 Task: Look for products from C2o only.
Action: Mouse pressed left at (25, 146)
Screenshot: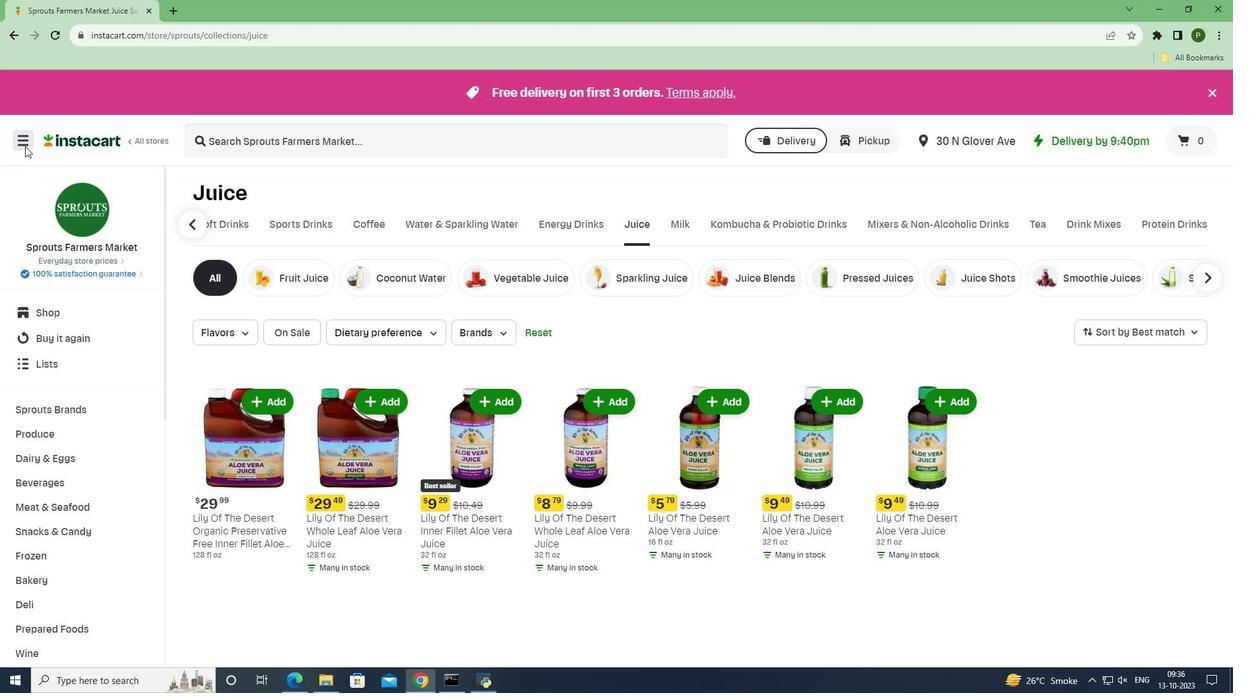 
Action: Mouse moved to (43, 338)
Screenshot: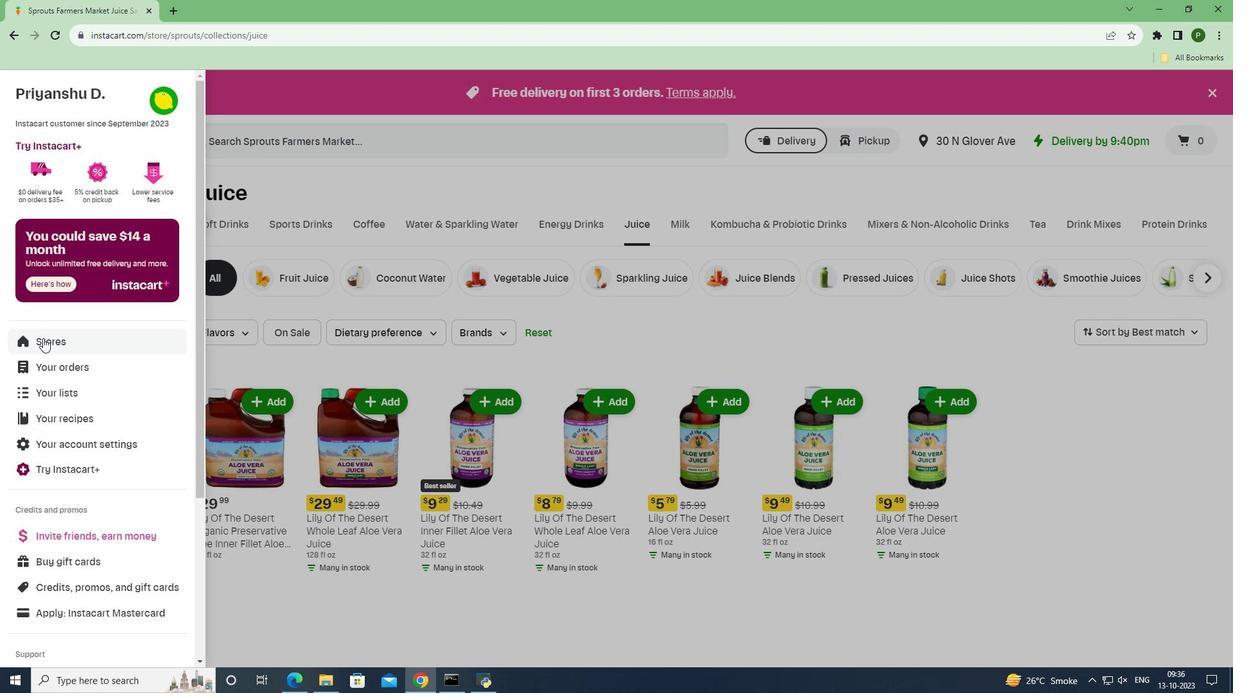 
Action: Mouse pressed left at (43, 338)
Screenshot: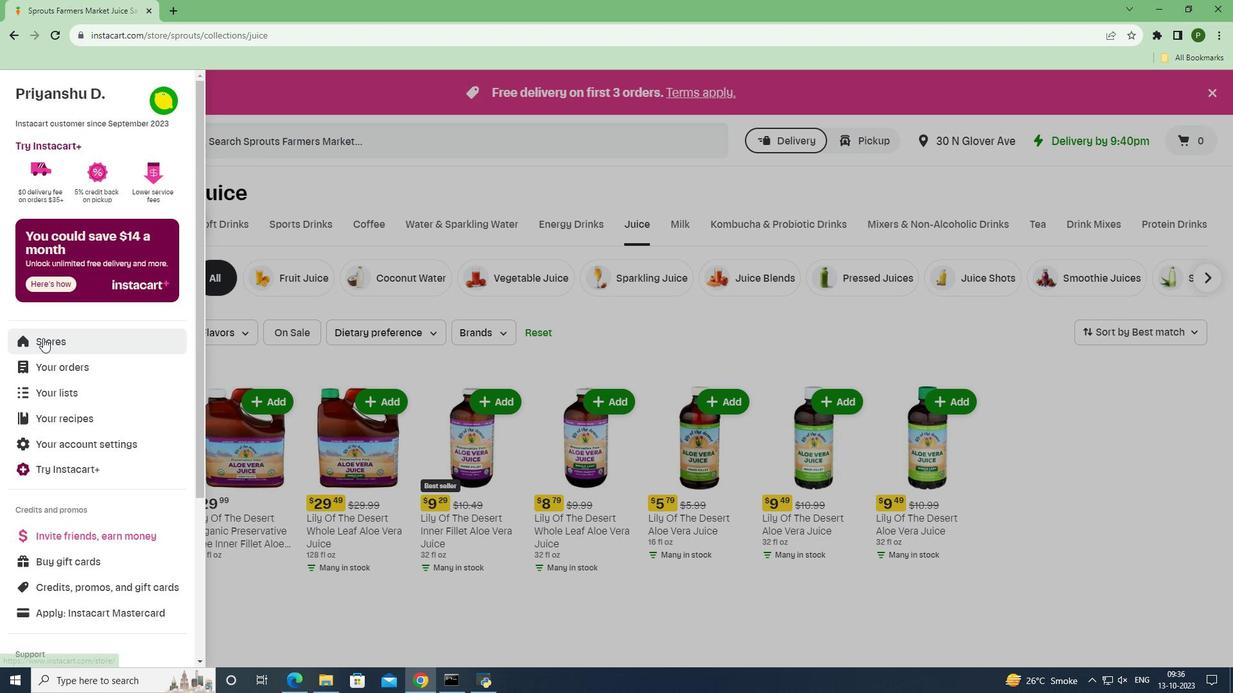 
Action: Mouse moved to (299, 145)
Screenshot: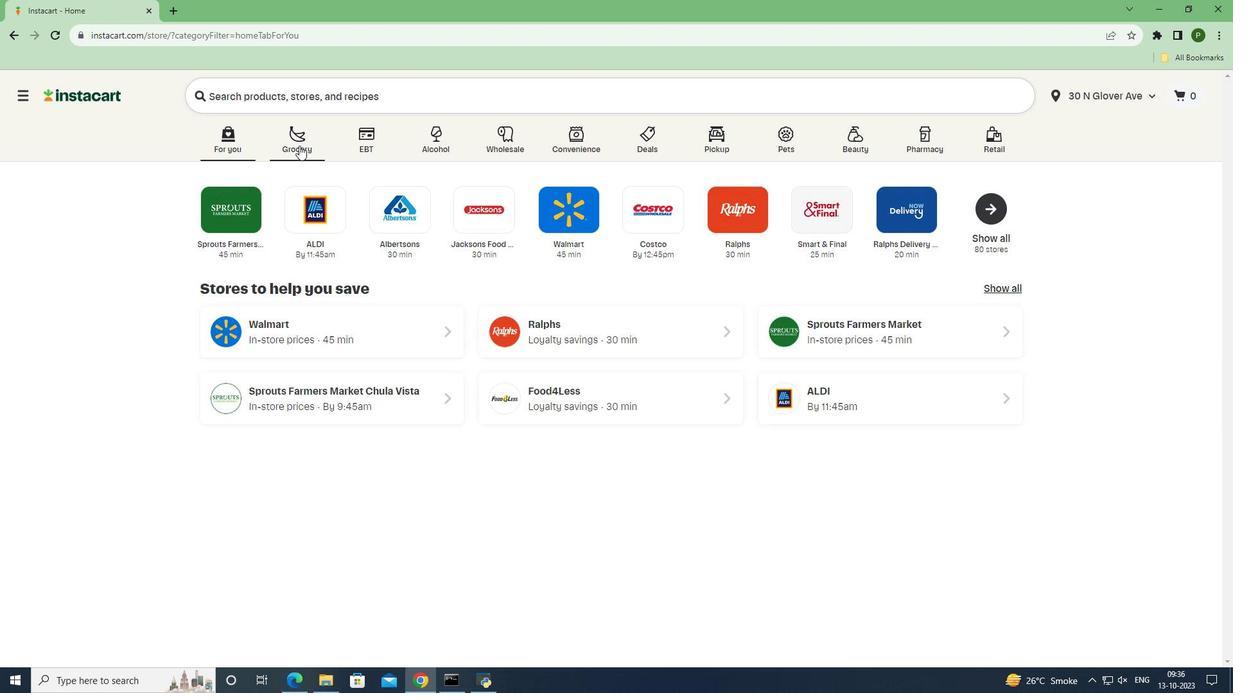 
Action: Mouse pressed left at (299, 145)
Screenshot: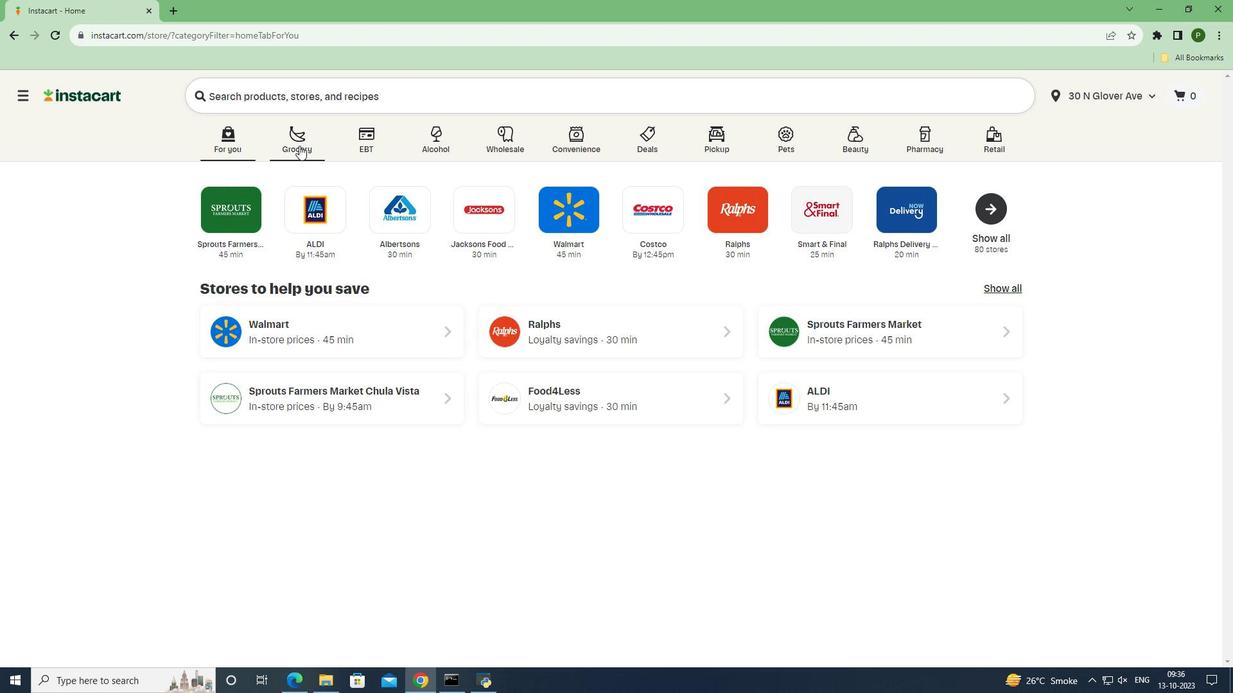 
Action: Mouse moved to (770, 293)
Screenshot: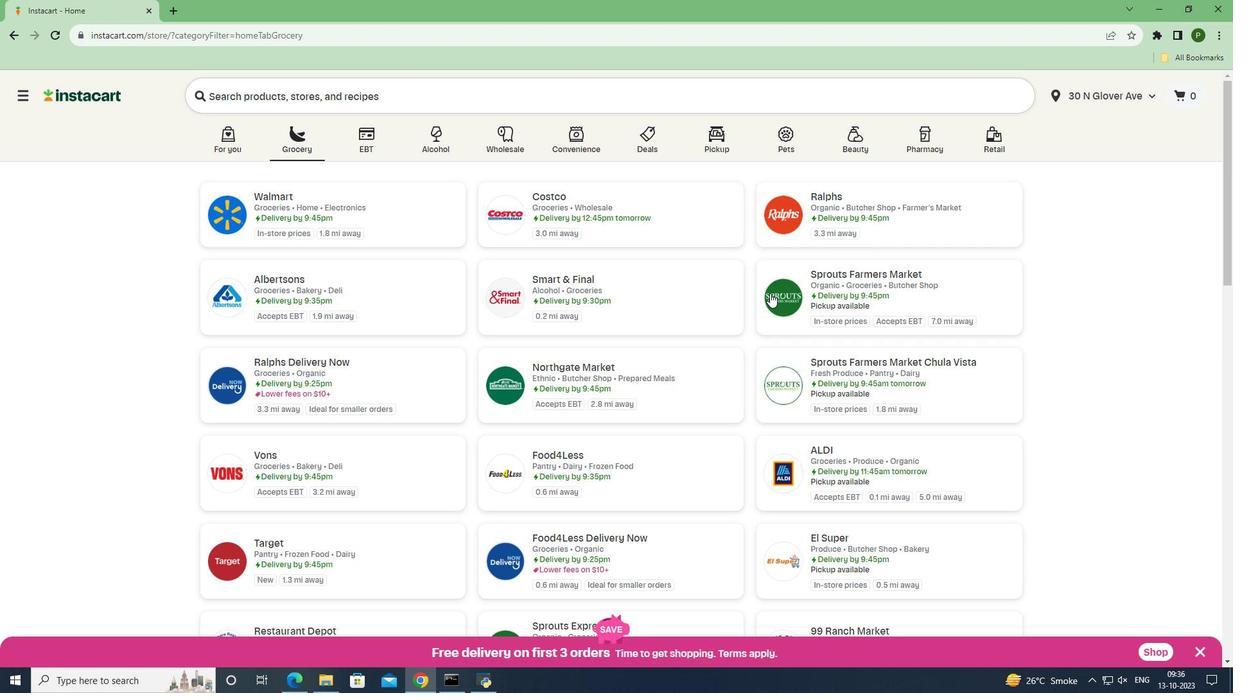 
Action: Mouse pressed left at (770, 293)
Screenshot: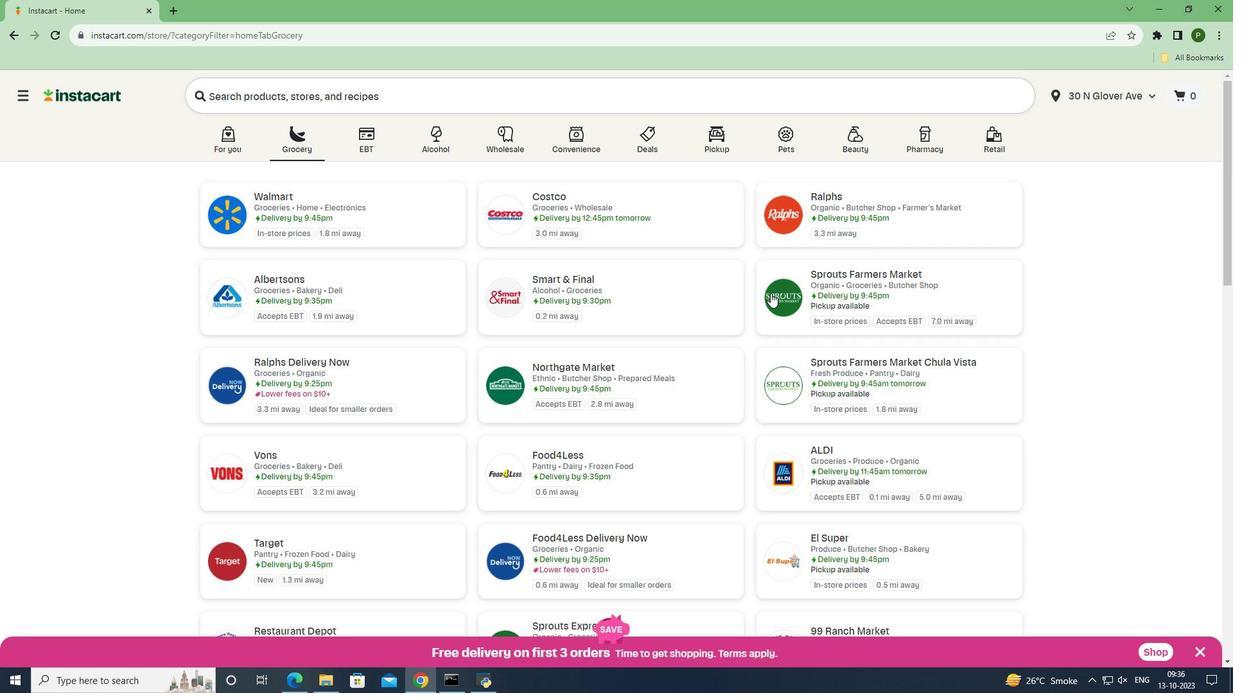 
Action: Mouse moved to (84, 483)
Screenshot: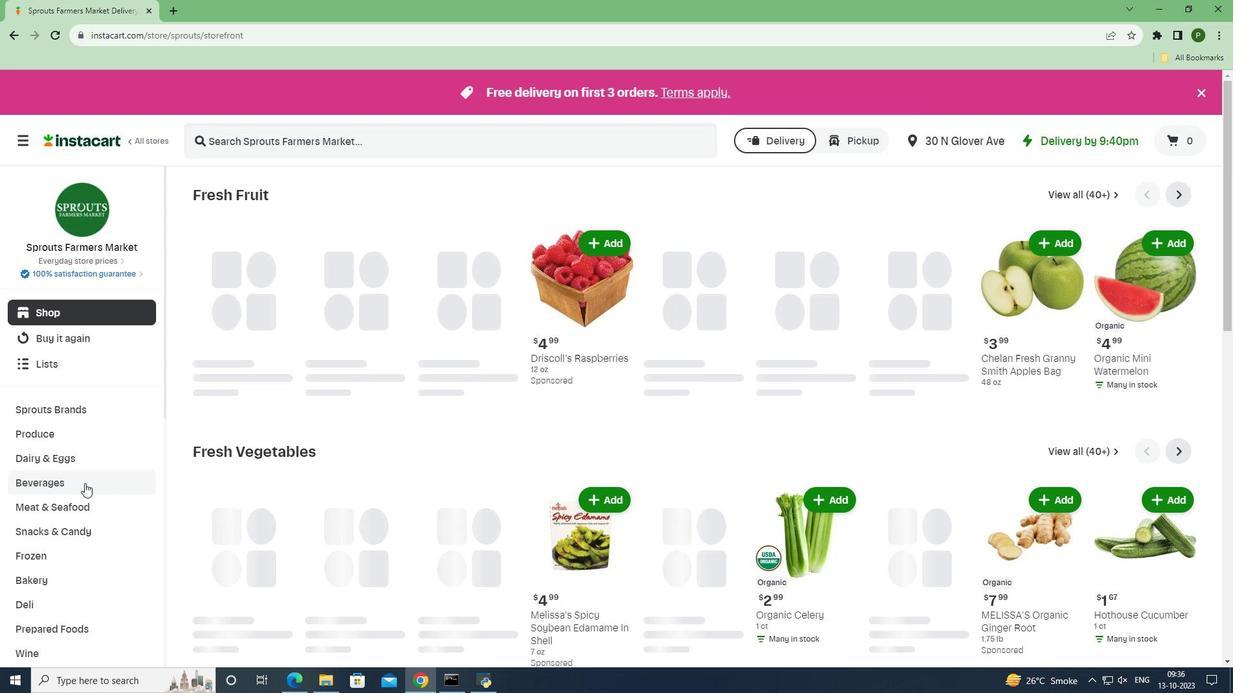 
Action: Mouse pressed left at (84, 483)
Screenshot: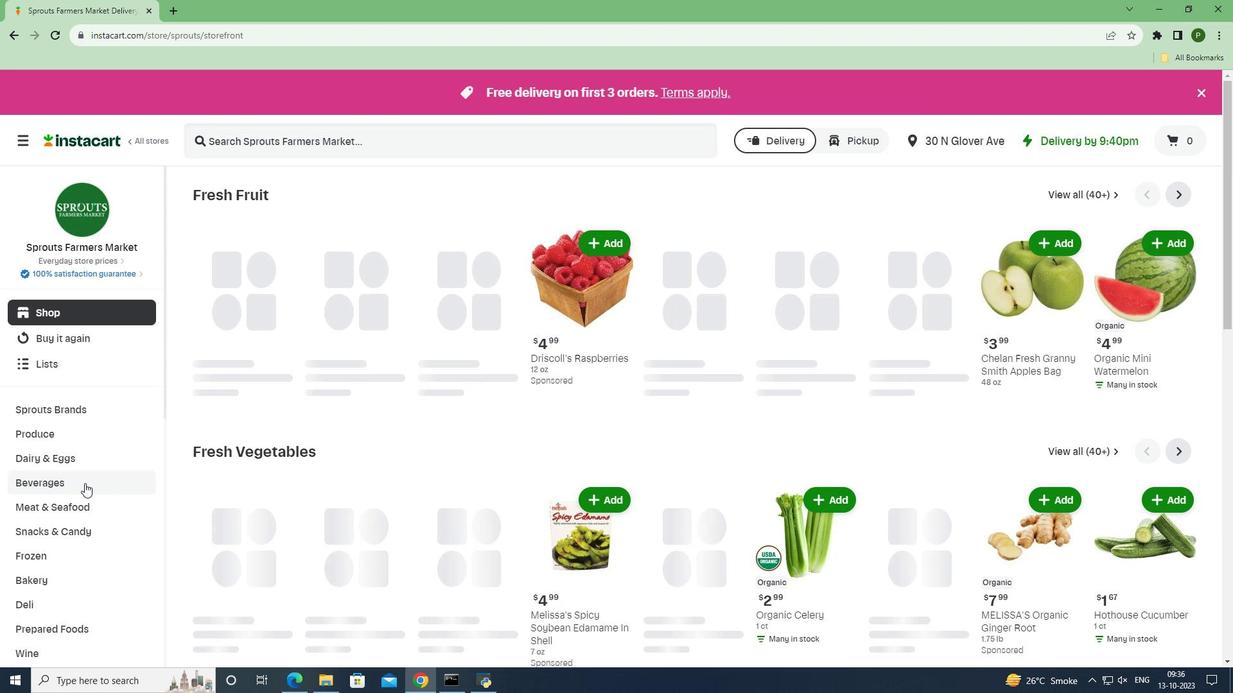 
Action: Mouse moved to (715, 226)
Screenshot: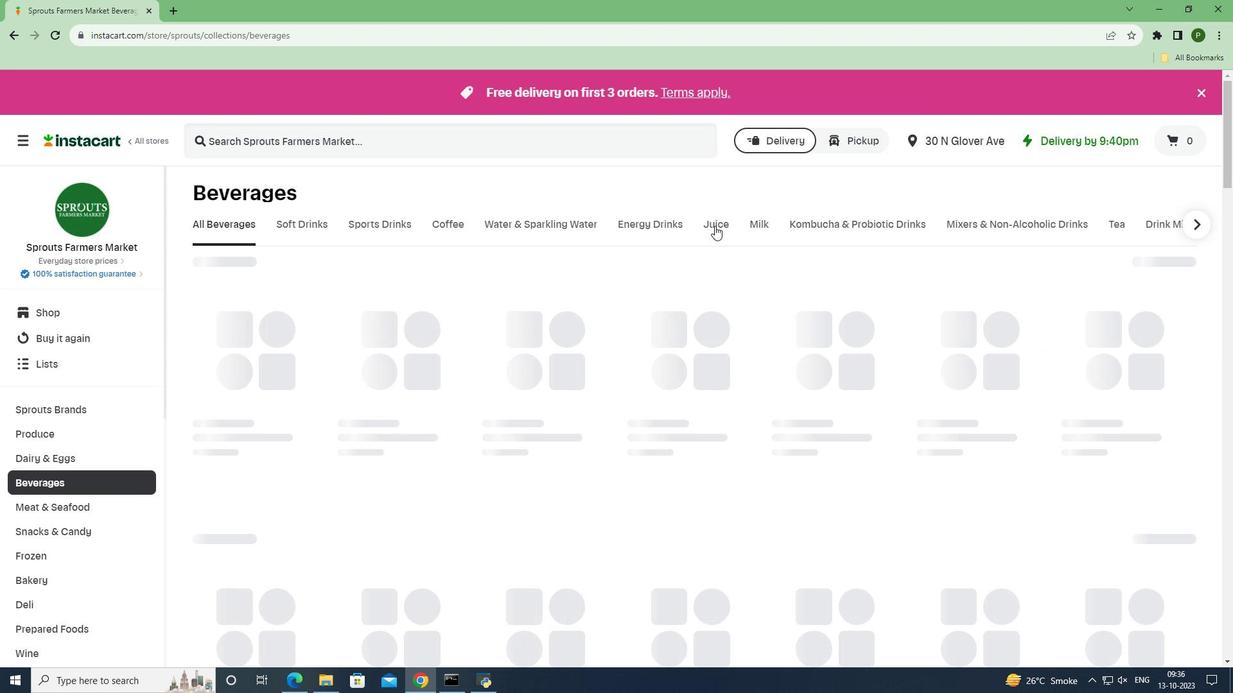 
Action: Mouse pressed left at (715, 226)
Screenshot: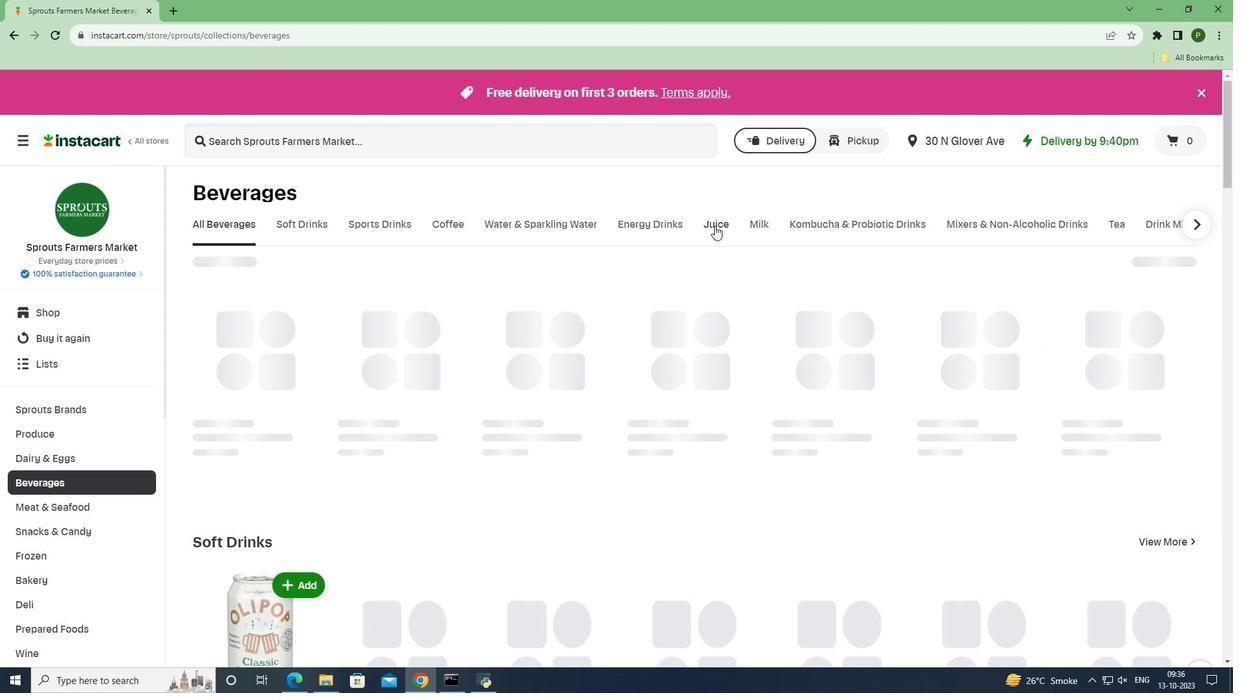 
Action: Mouse moved to (485, 339)
Screenshot: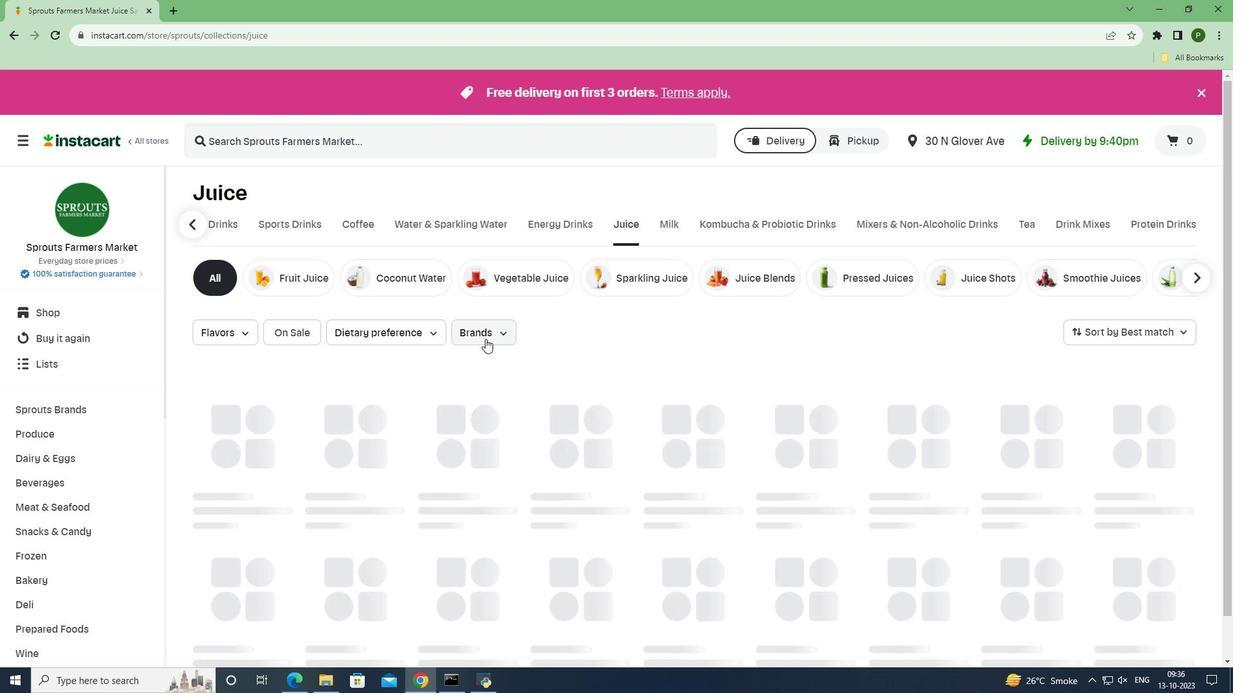 
Action: Mouse pressed left at (485, 339)
Screenshot: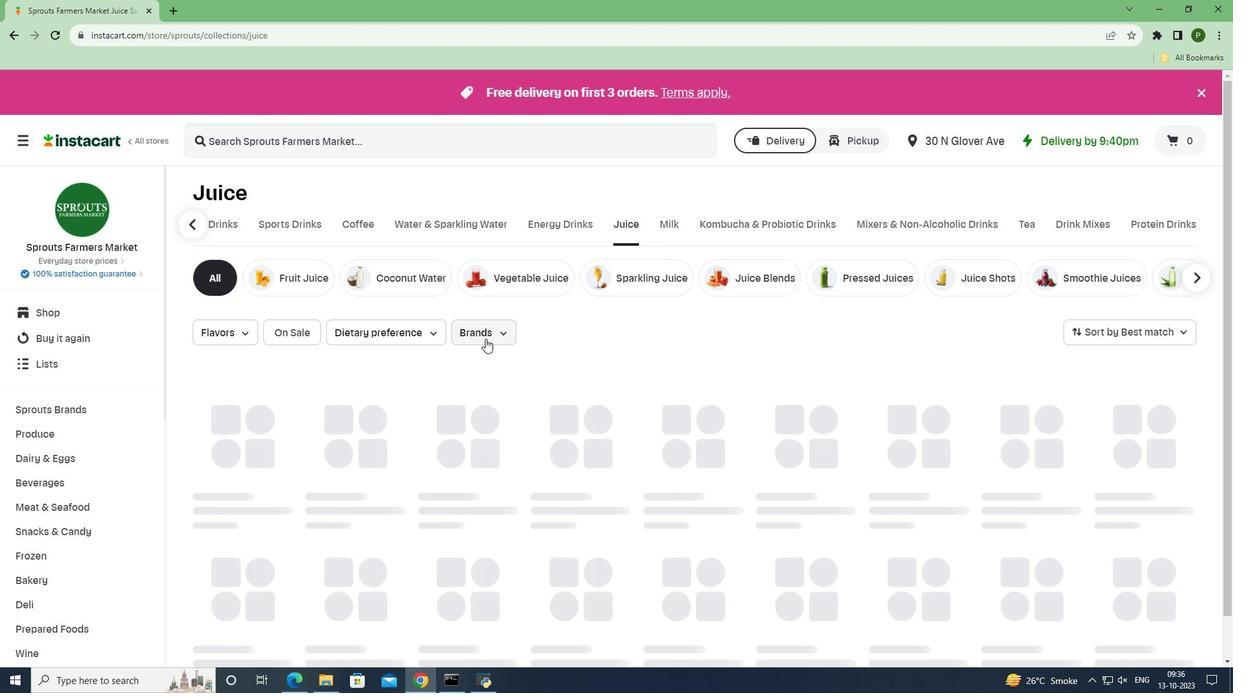 
Action: Mouse moved to (507, 453)
Screenshot: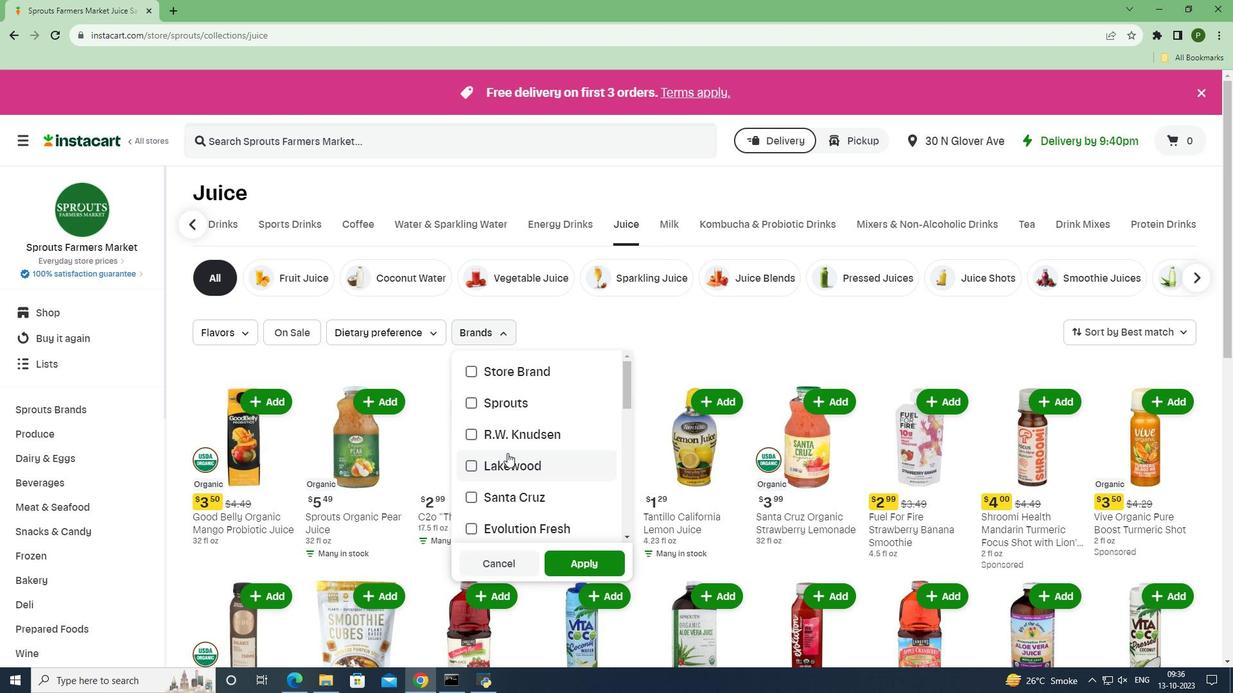 
Action: Mouse scrolled (507, 453) with delta (0, 0)
Screenshot: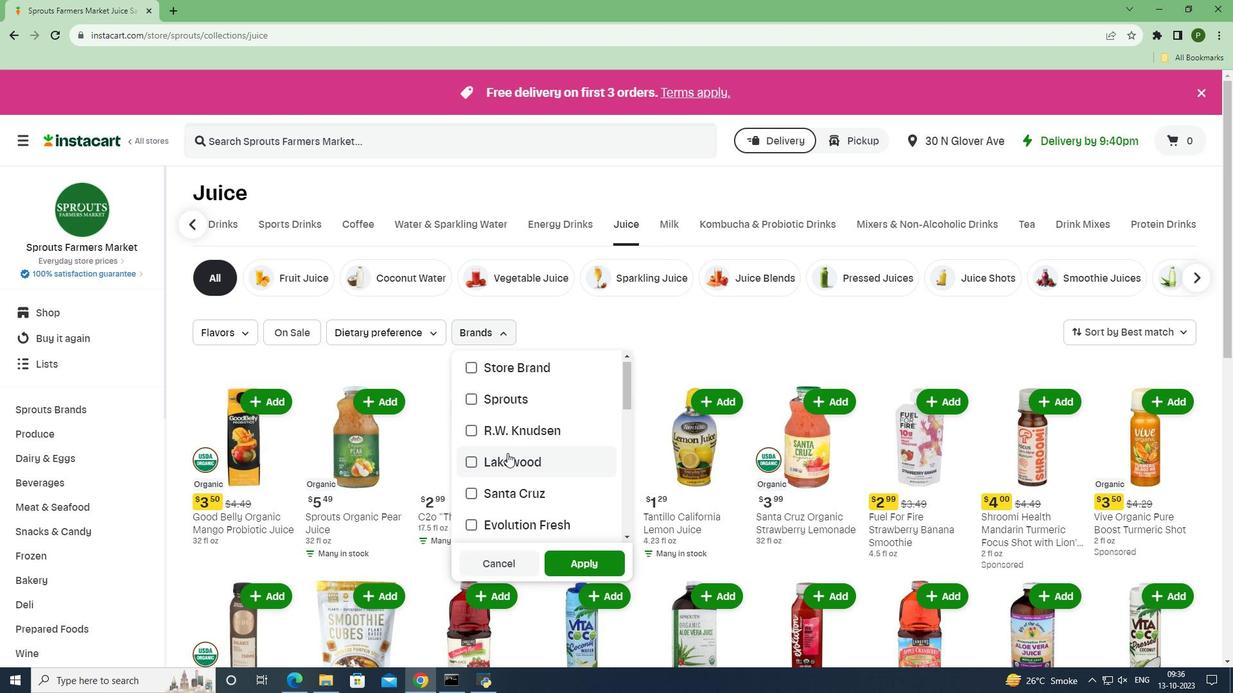 
Action: Mouse scrolled (507, 453) with delta (0, 0)
Screenshot: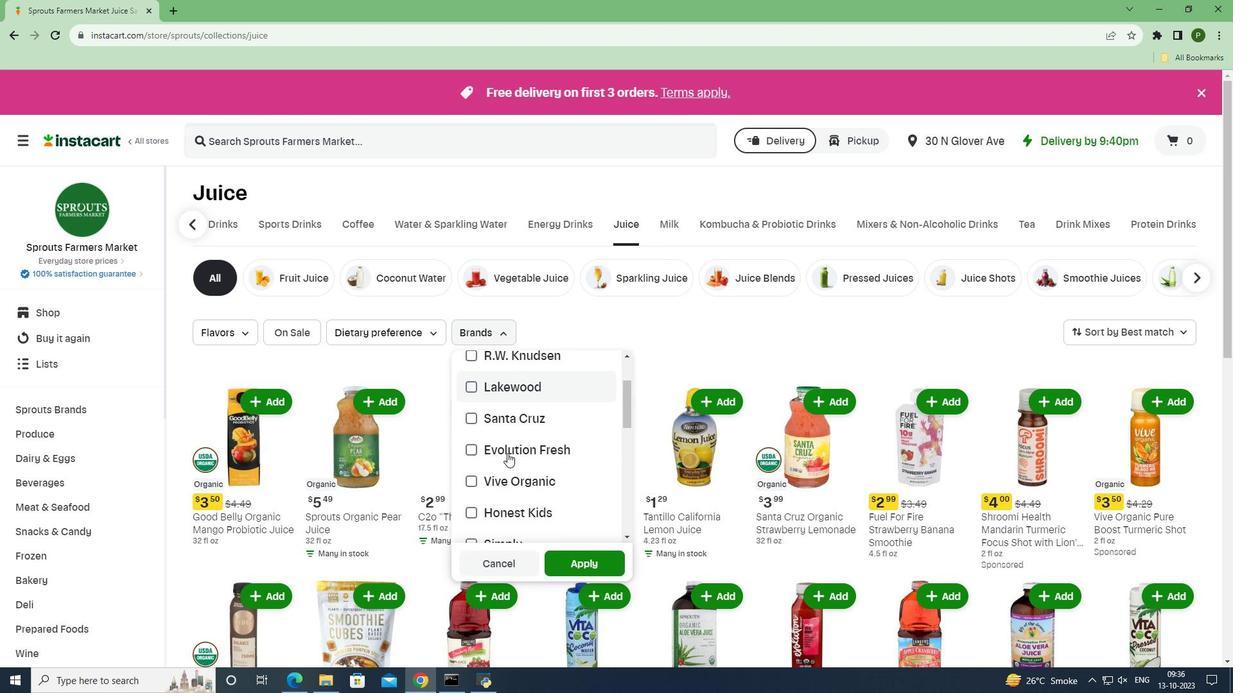 
Action: Mouse scrolled (507, 453) with delta (0, 0)
Screenshot: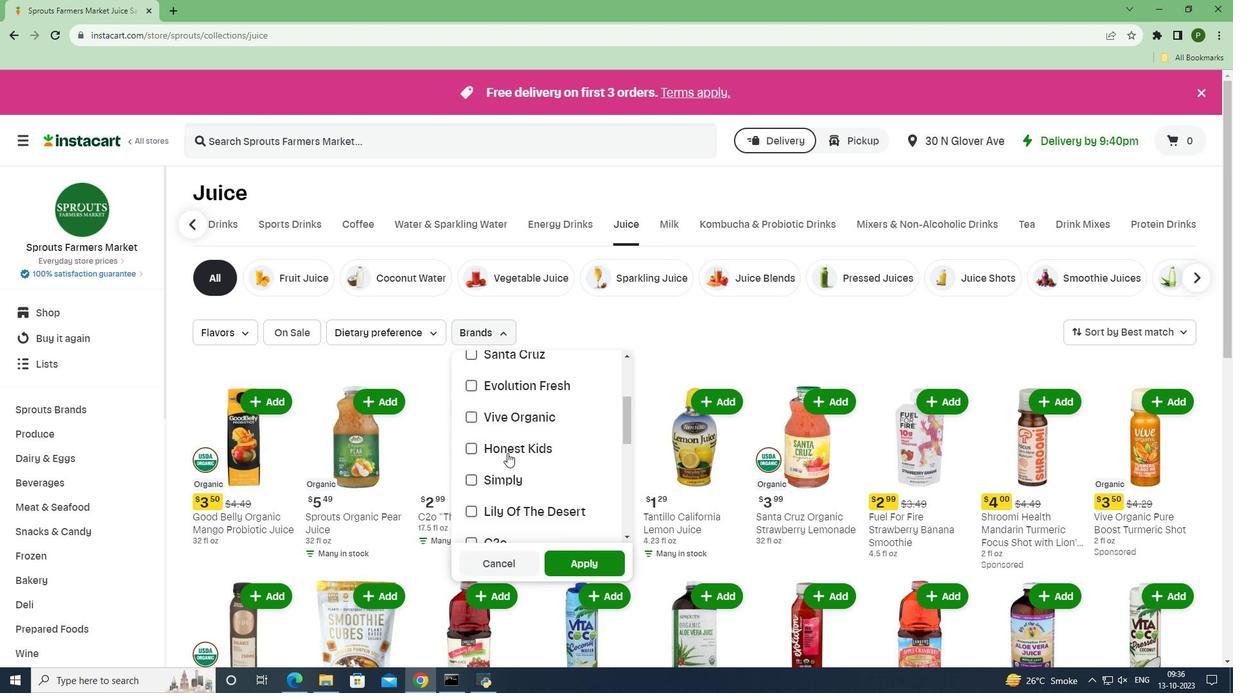 
Action: Mouse scrolled (507, 453) with delta (0, 0)
Screenshot: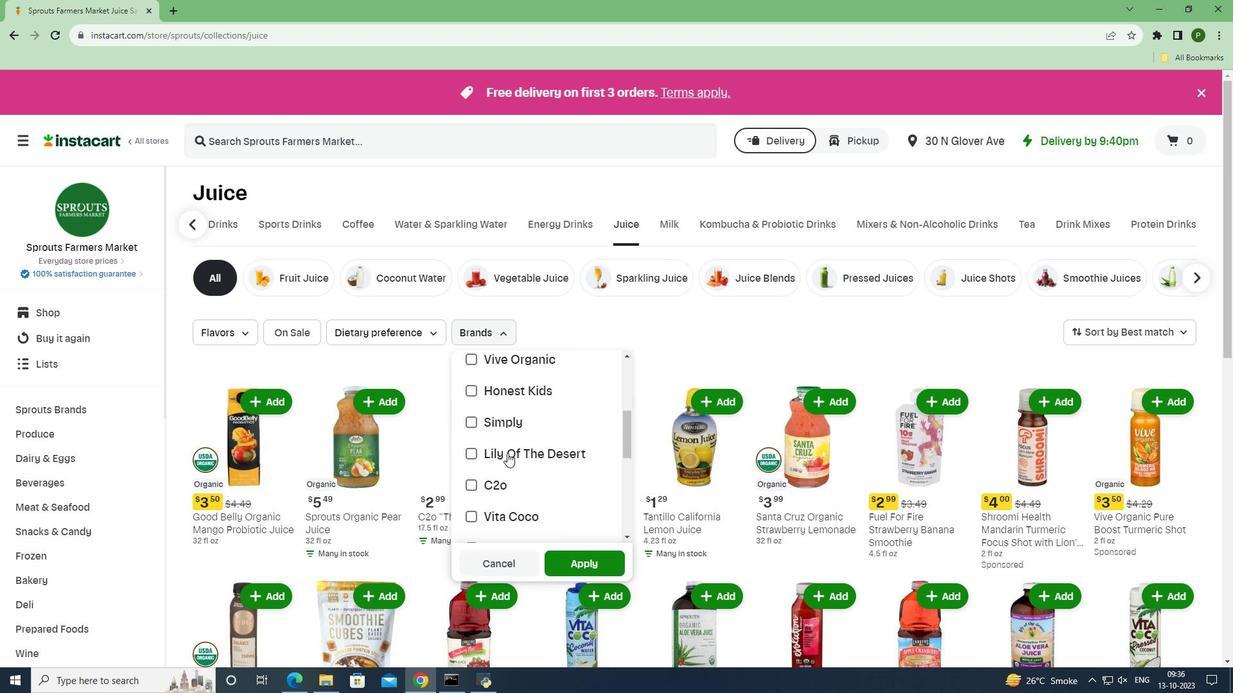 
Action: Mouse moved to (488, 430)
Screenshot: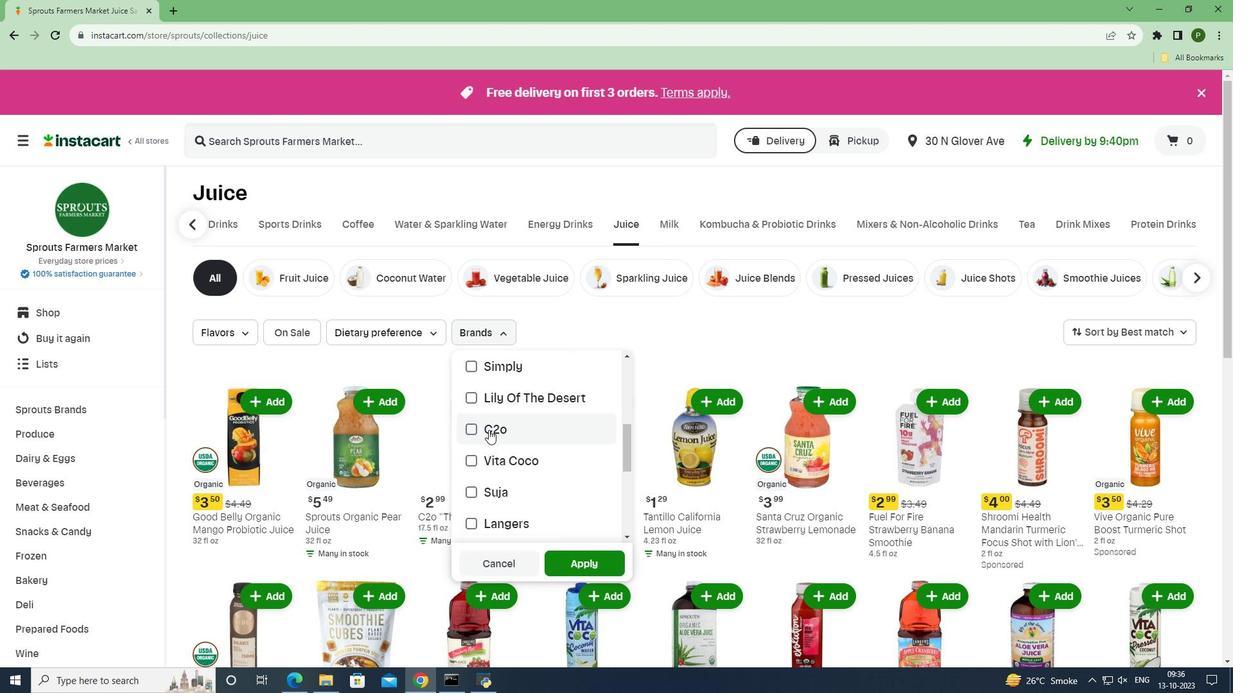 
Action: Mouse pressed left at (488, 430)
Screenshot: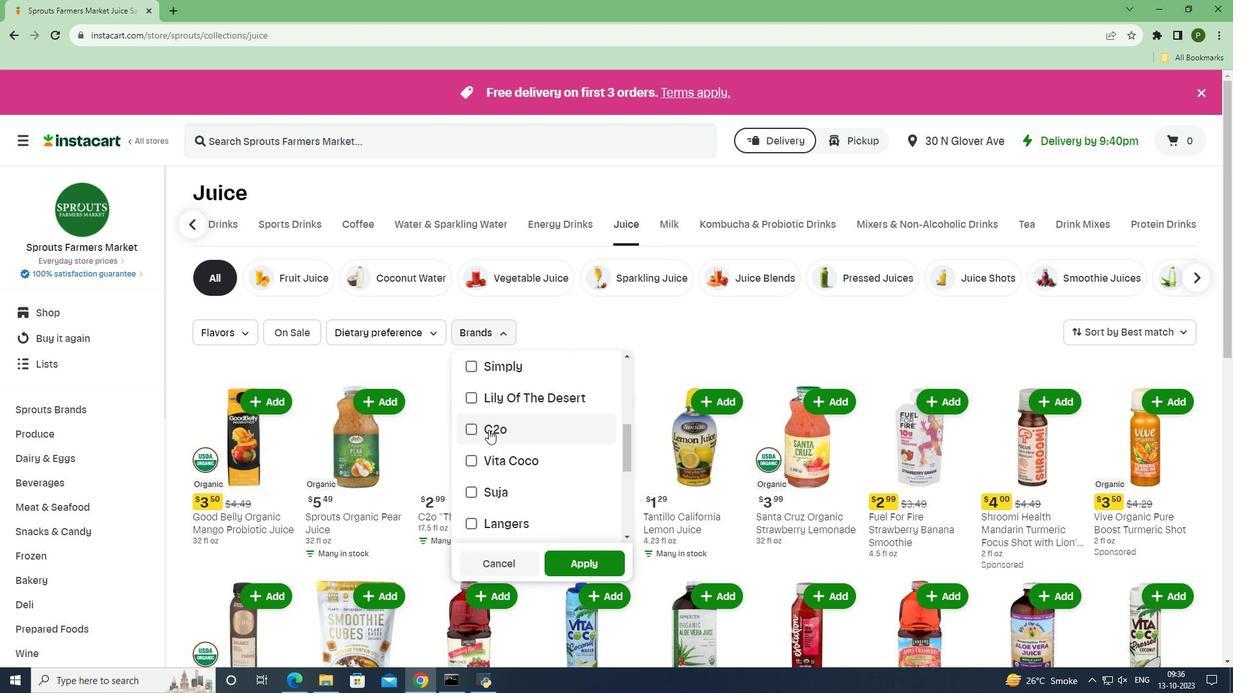 
Action: Mouse moved to (575, 559)
Screenshot: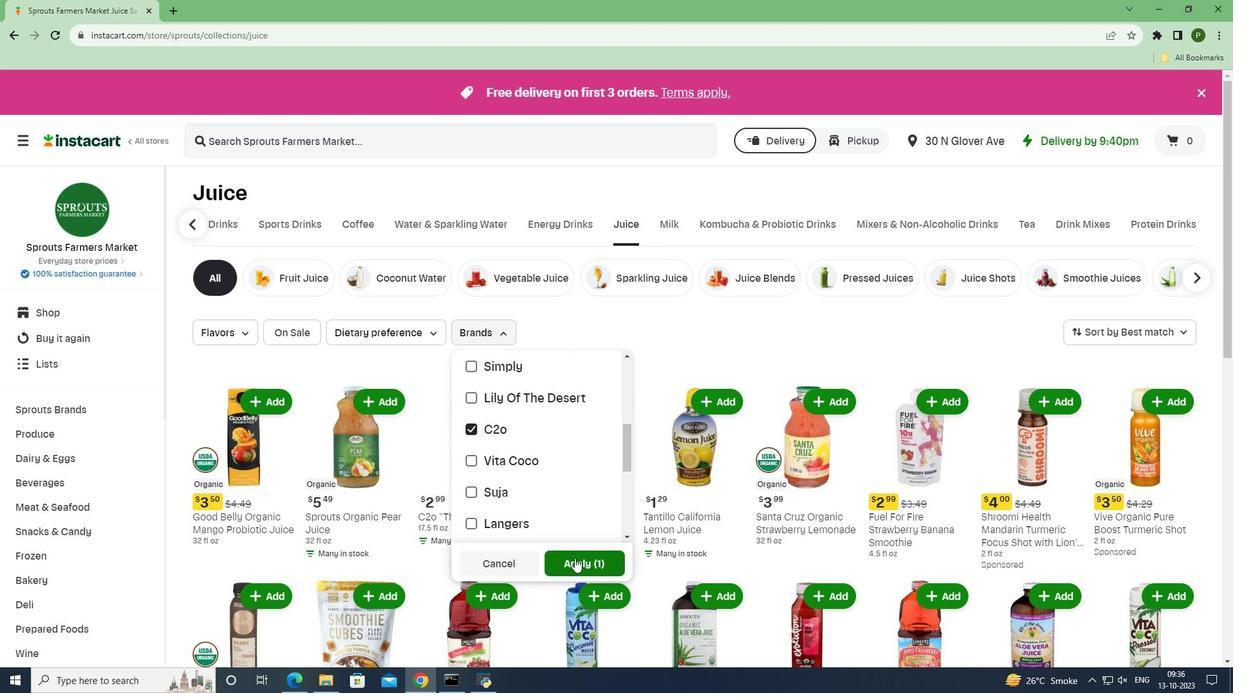 
Action: Mouse pressed left at (575, 559)
Screenshot: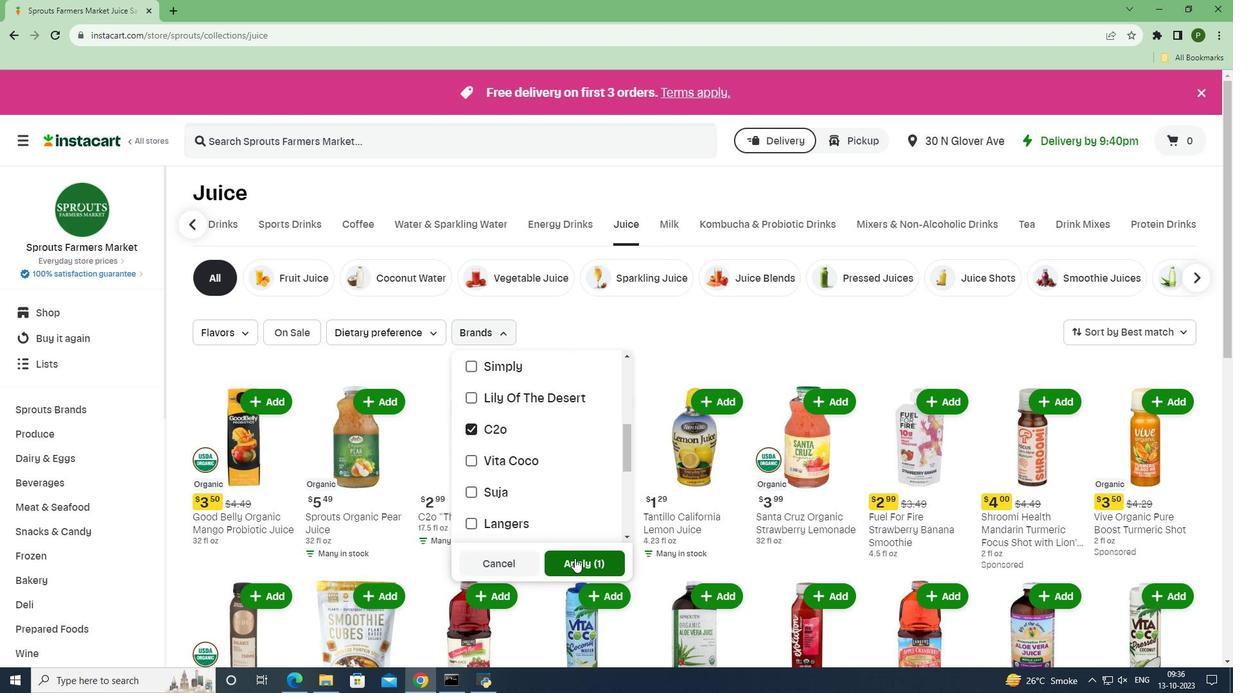 
Action: Mouse moved to (752, 591)
Screenshot: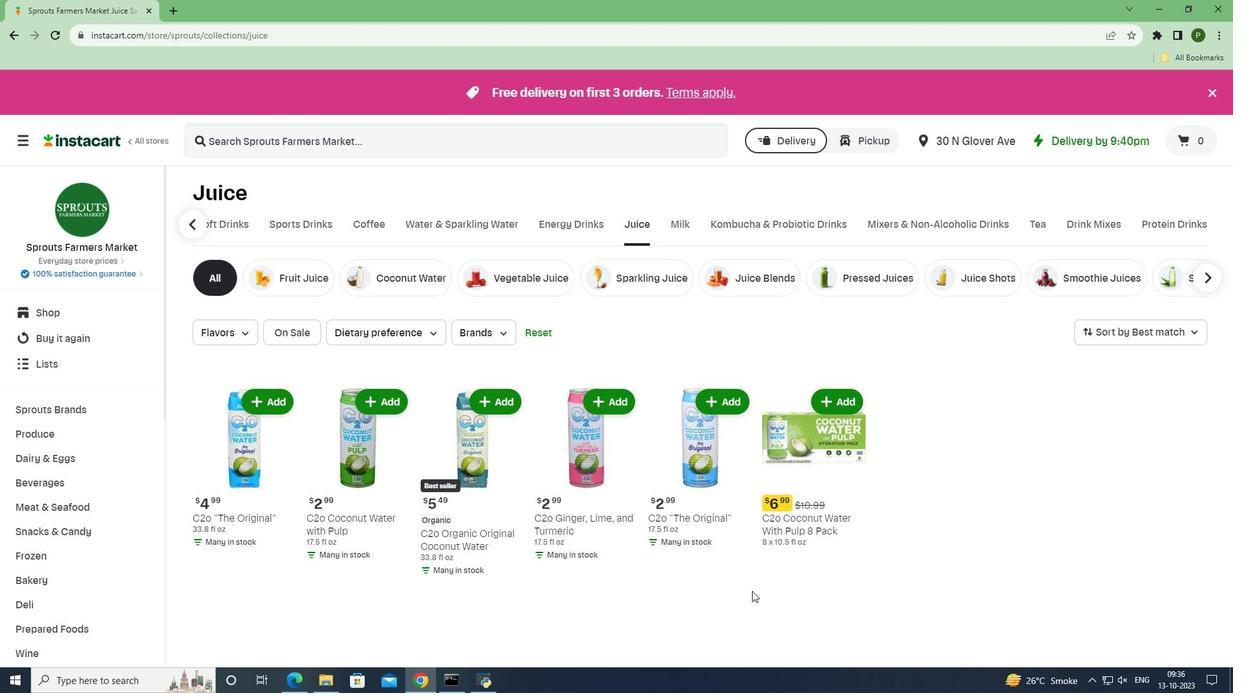 
